 Task: Filter the audit logs by billing updates.
Action: Mouse moved to (979, 241)
Screenshot: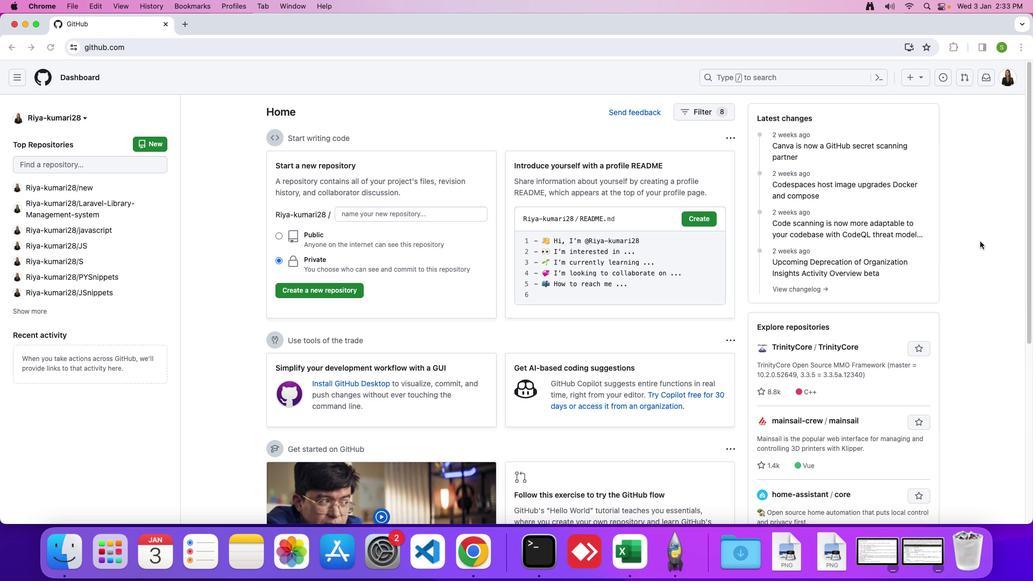 
Action: Mouse pressed left at (979, 241)
Screenshot: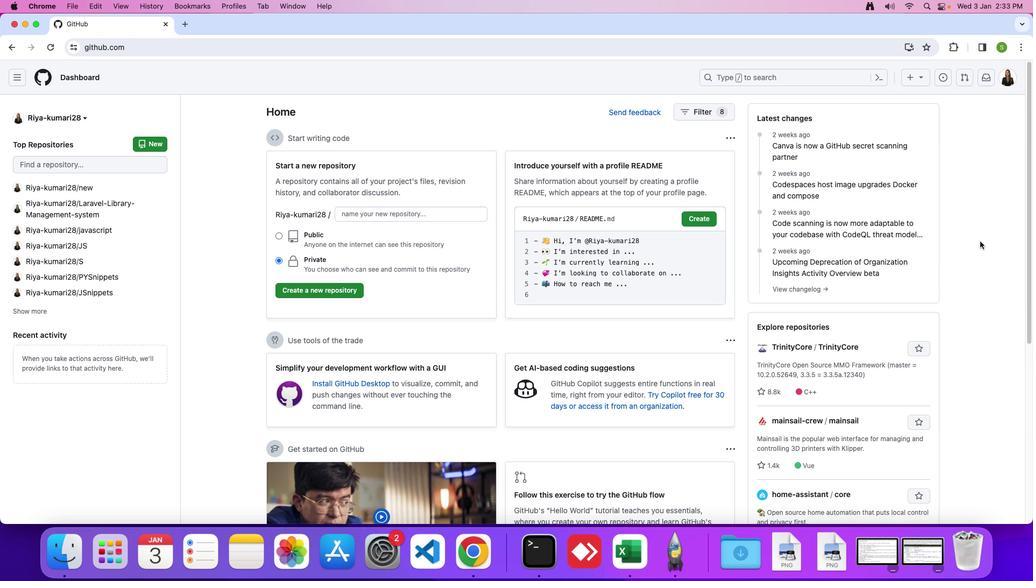 
Action: Mouse moved to (1008, 82)
Screenshot: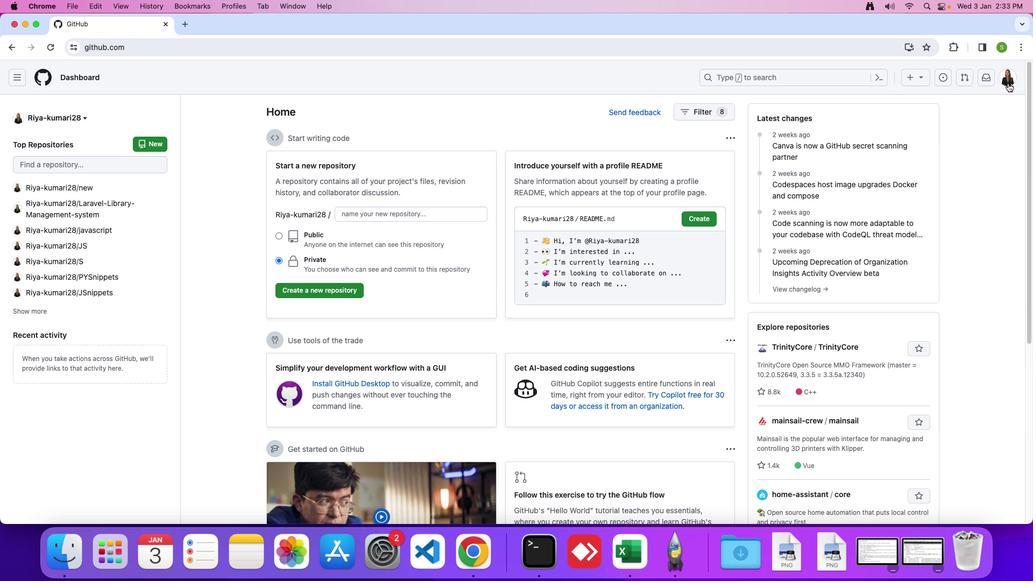 
Action: Mouse pressed left at (1008, 82)
Screenshot: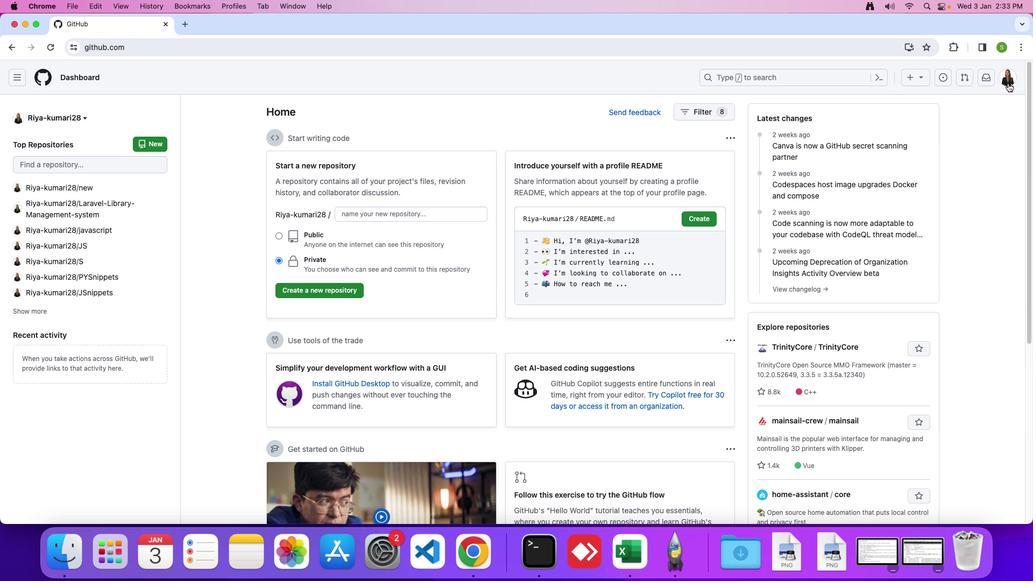 
Action: Mouse moved to (903, 368)
Screenshot: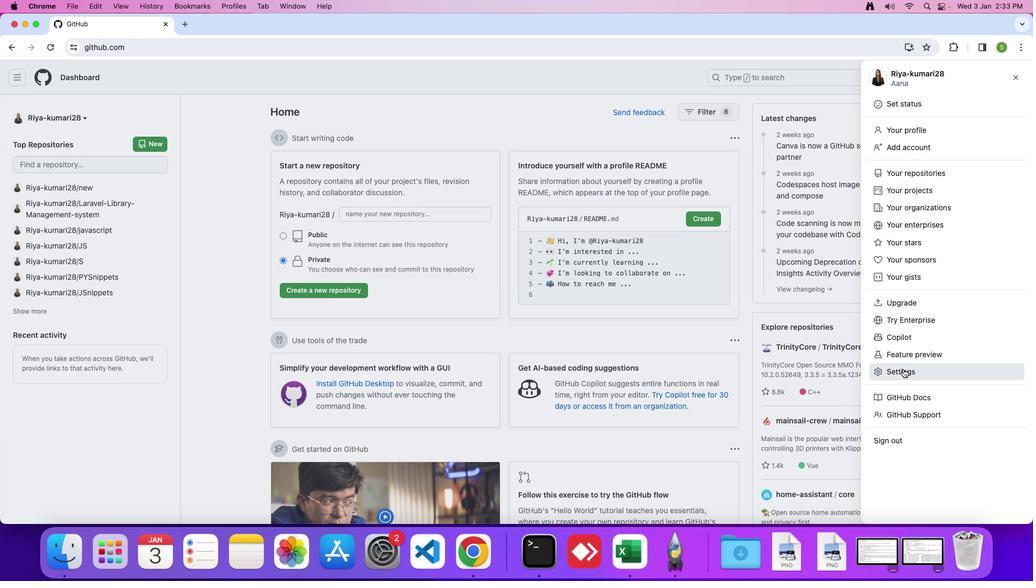 
Action: Mouse pressed left at (903, 368)
Screenshot: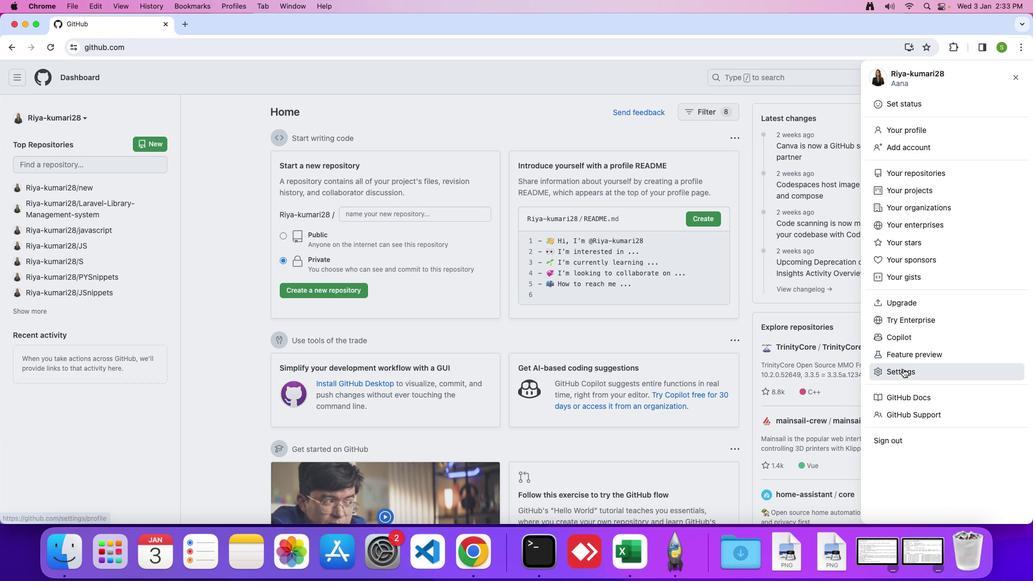
Action: Mouse moved to (337, 388)
Screenshot: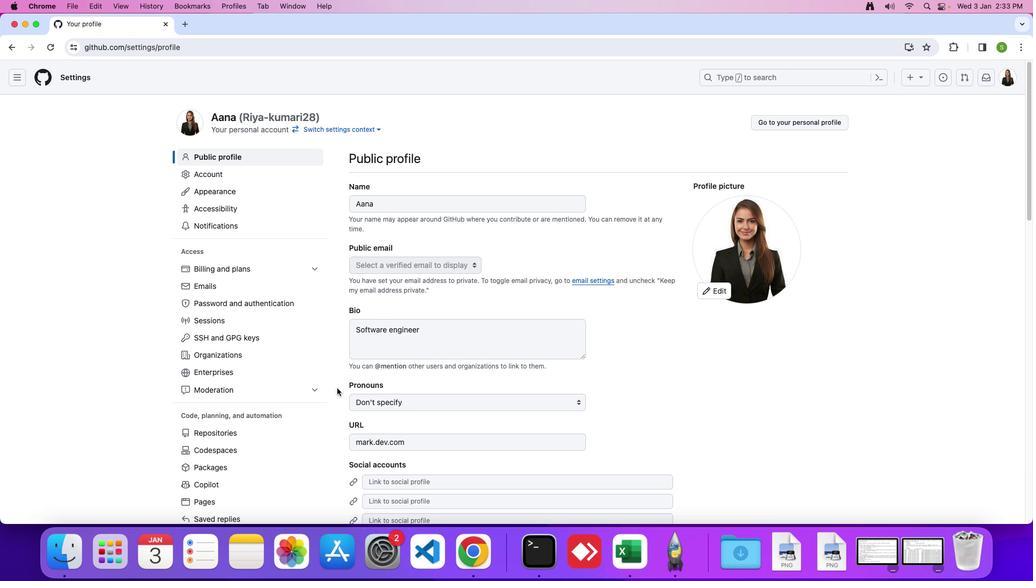 
Action: Mouse scrolled (337, 388) with delta (0, 0)
Screenshot: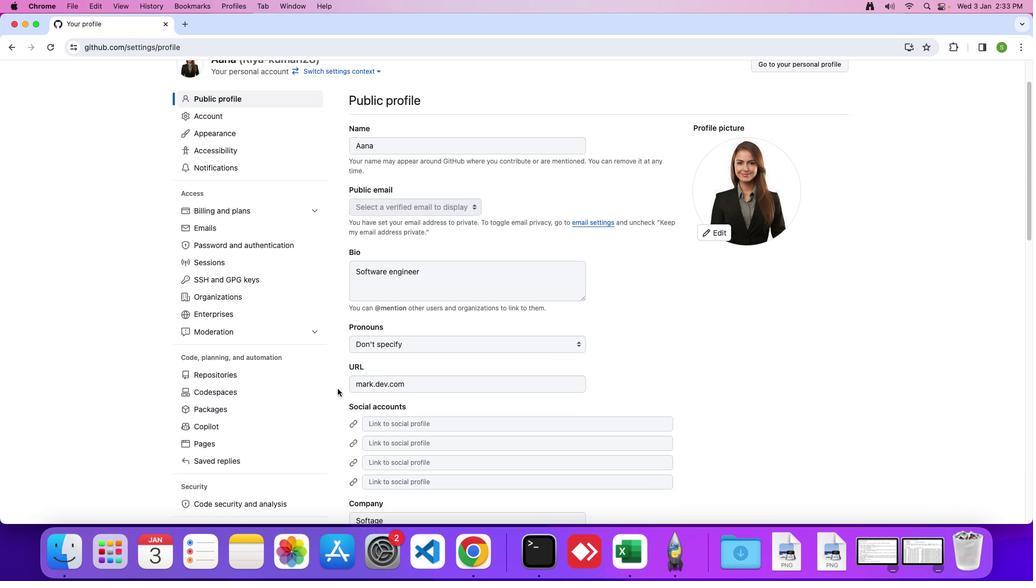 
Action: Mouse moved to (337, 388)
Screenshot: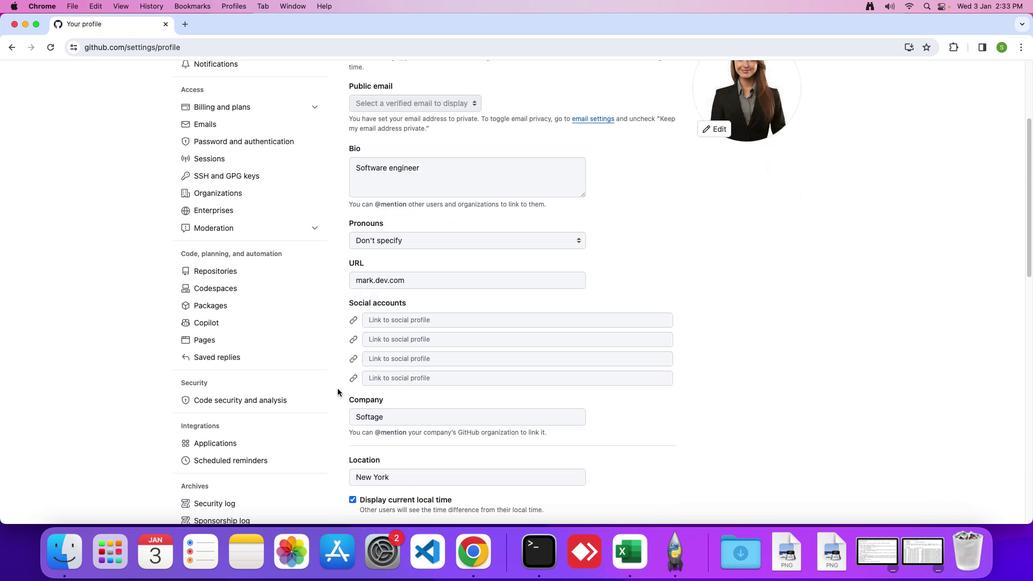 
Action: Mouse scrolled (337, 388) with delta (0, 0)
Screenshot: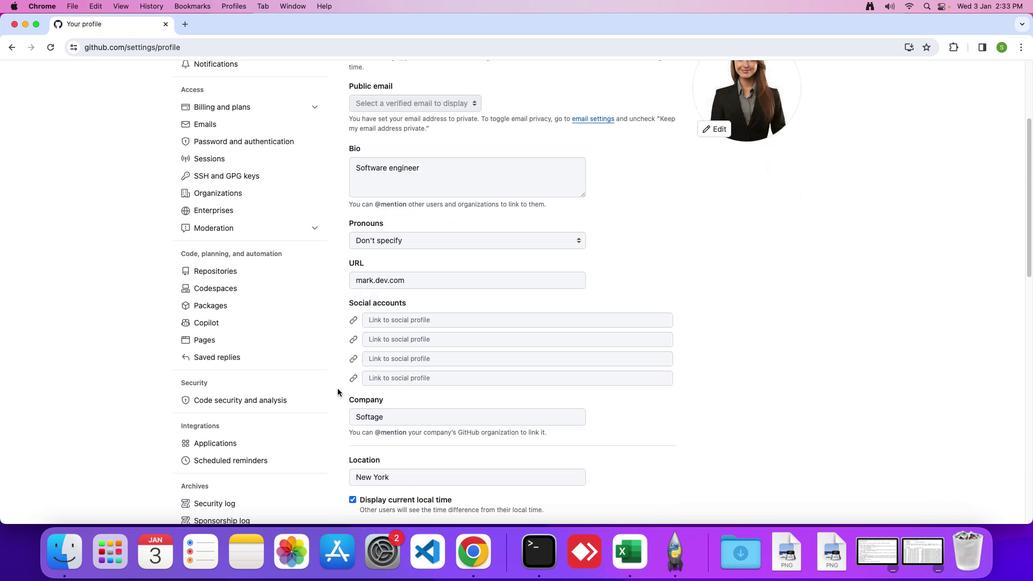 
Action: Mouse moved to (337, 388)
Screenshot: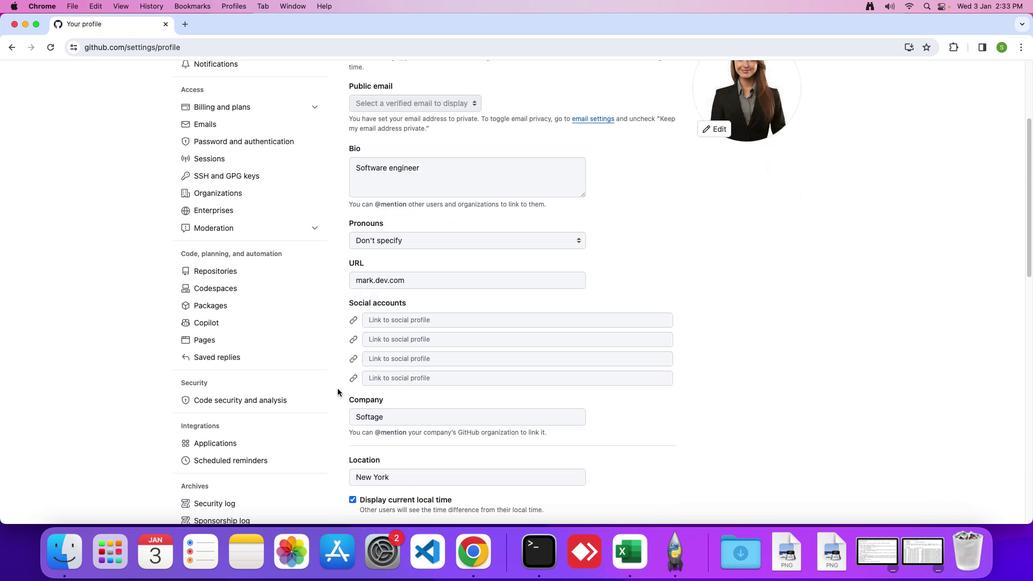 
Action: Mouse scrolled (337, 388) with delta (0, -2)
Screenshot: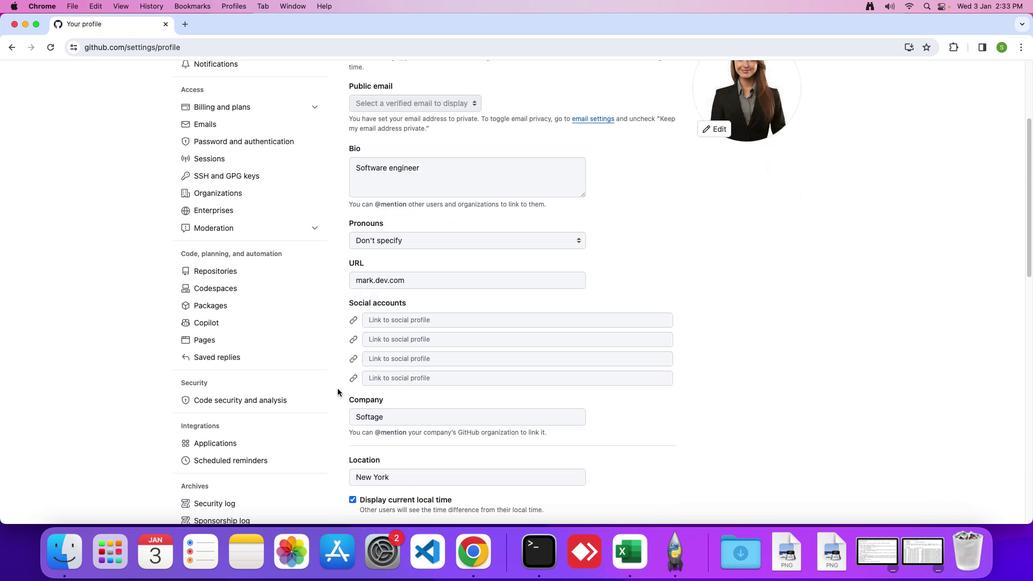 
Action: Mouse moved to (337, 388)
Screenshot: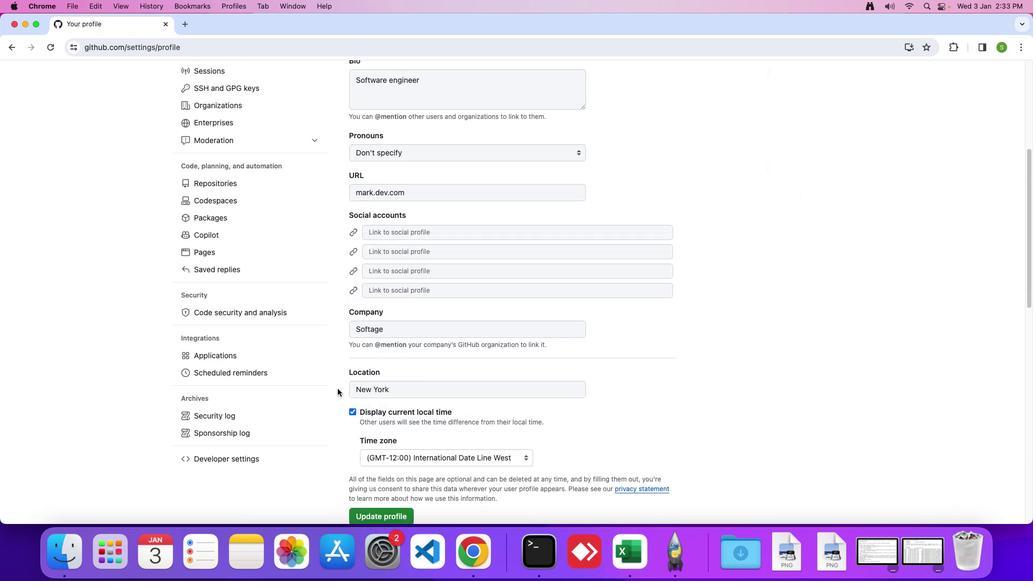 
Action: Mouse scrolled (337, 388) with delta (0, -3)
Screenshot: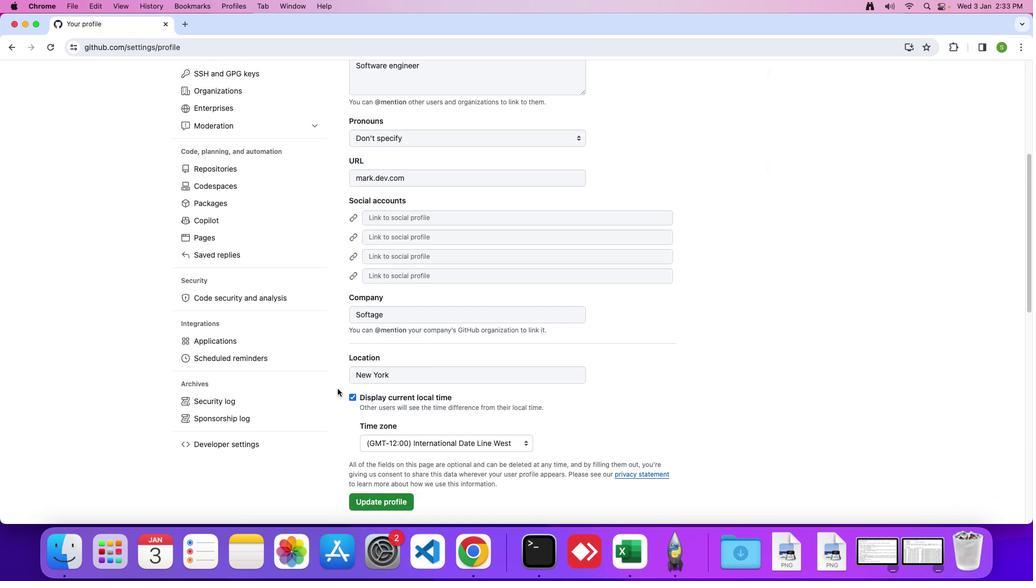 
Action: Mouse moved to (227, 403)
Screenshot: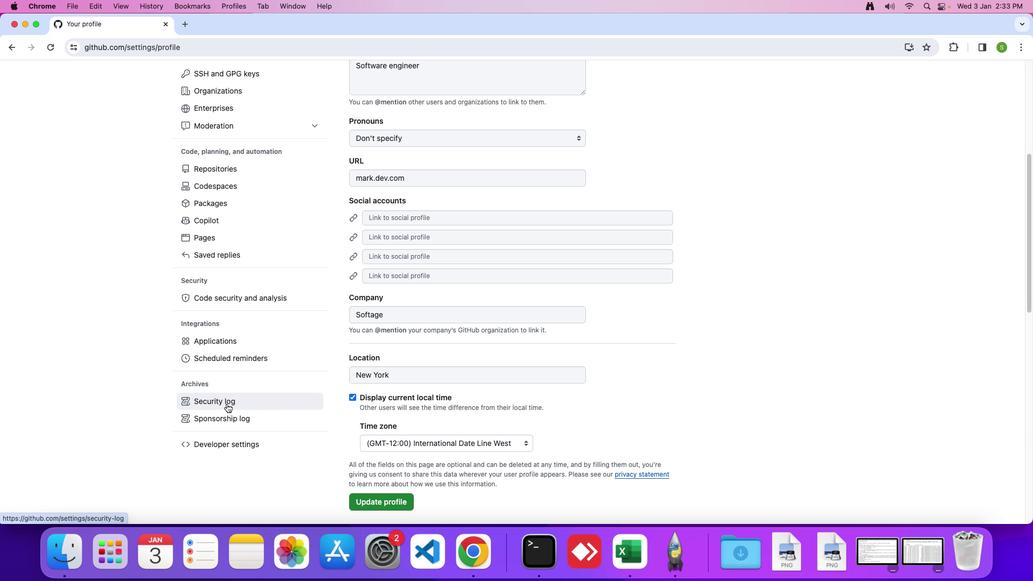 
Action: Mouse pressed left at (227, 403)
Screenshot: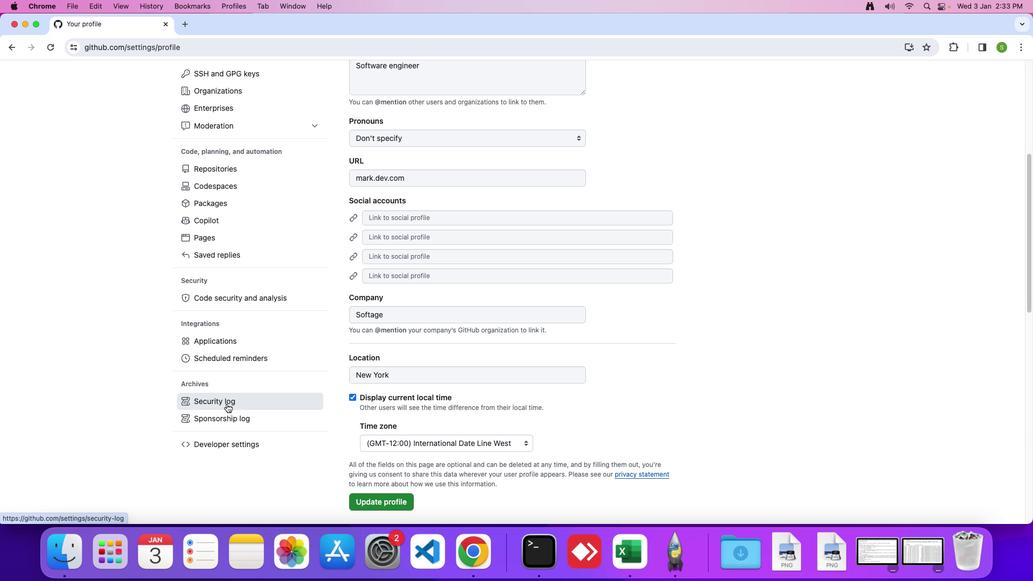 
Action: Mouse moved to (385, 192)
Screenshot: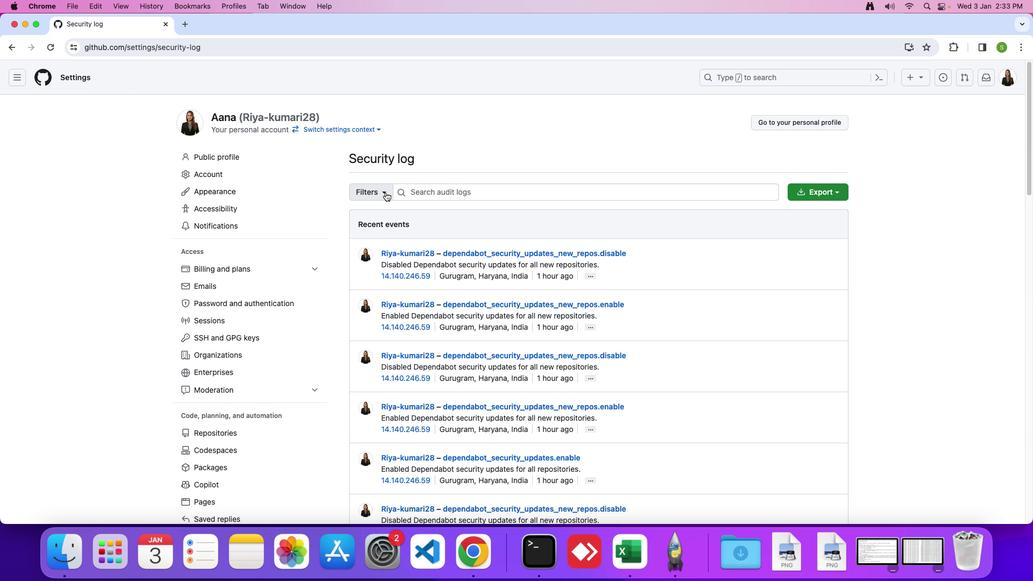 
Action: Mouse pressed left at (385, 192)
Screenshot: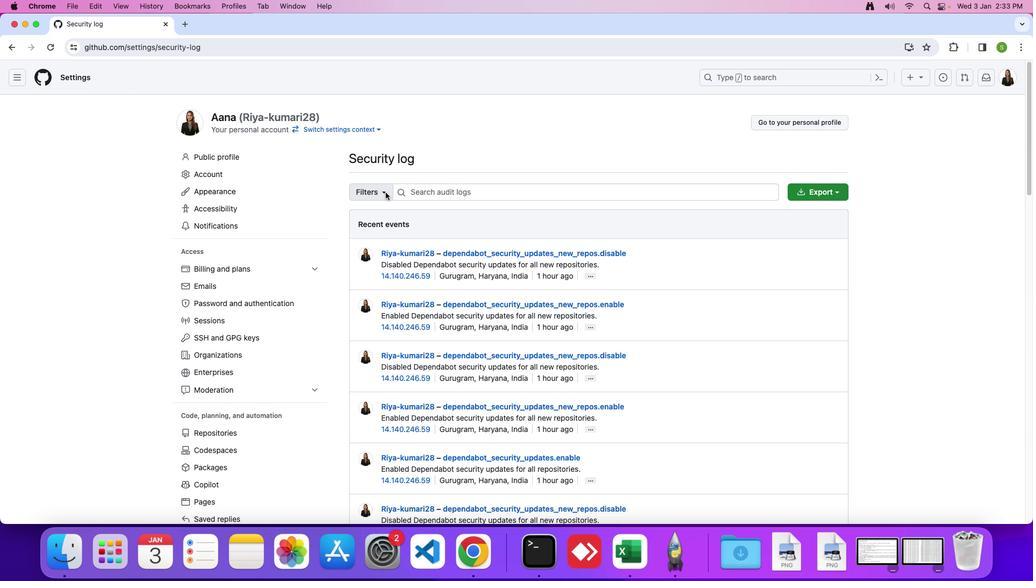 
Action: Mouse moved to (391, 270)
Screenshot: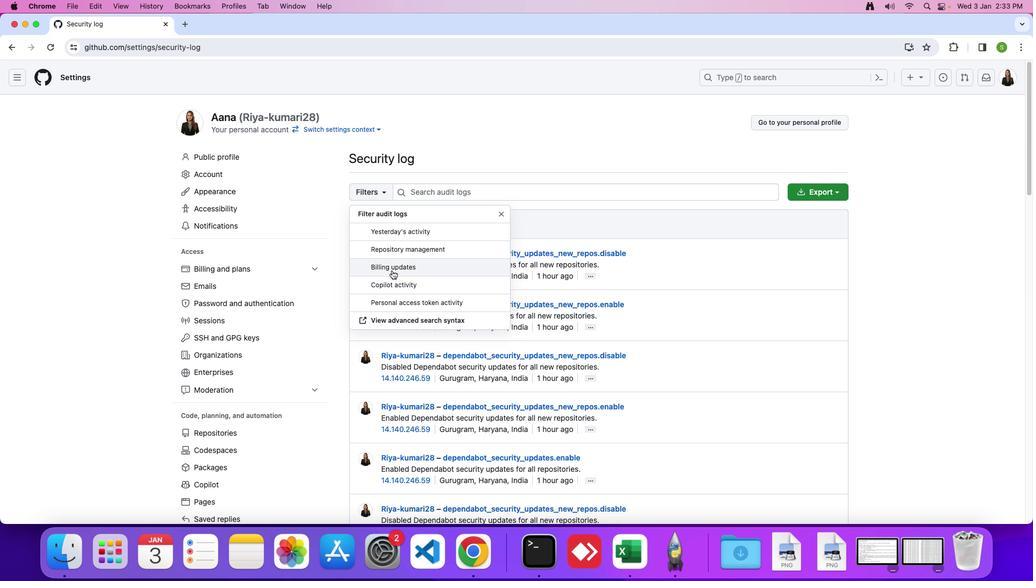
Action: Mouse pressed left at (391, 270)
Screenshot: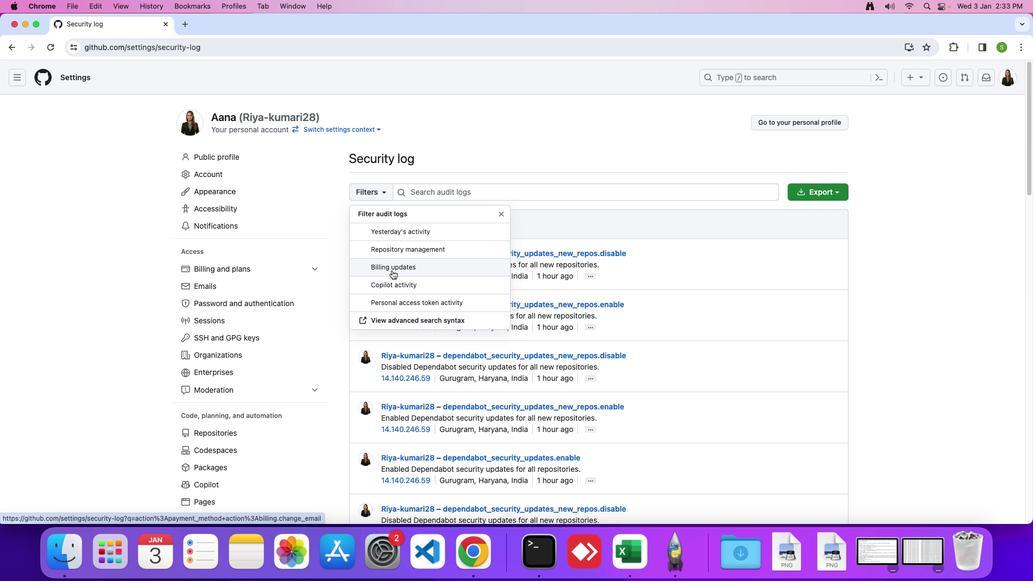 
